 Task: Create Card Financial Performance Review in Board IT Infrastructure Management to Workspace Career Coaching. Create Card Computer Review in Board Diversity and Inclusion Metrics Analysis to Workspace Career Coaching. Create Card Financial Audit Preparation in Board Content Marketing Interactive Content Strategy and Execution to Workspace Career Coaching
Action: Mouse moved to (74, 330)
Screenshot: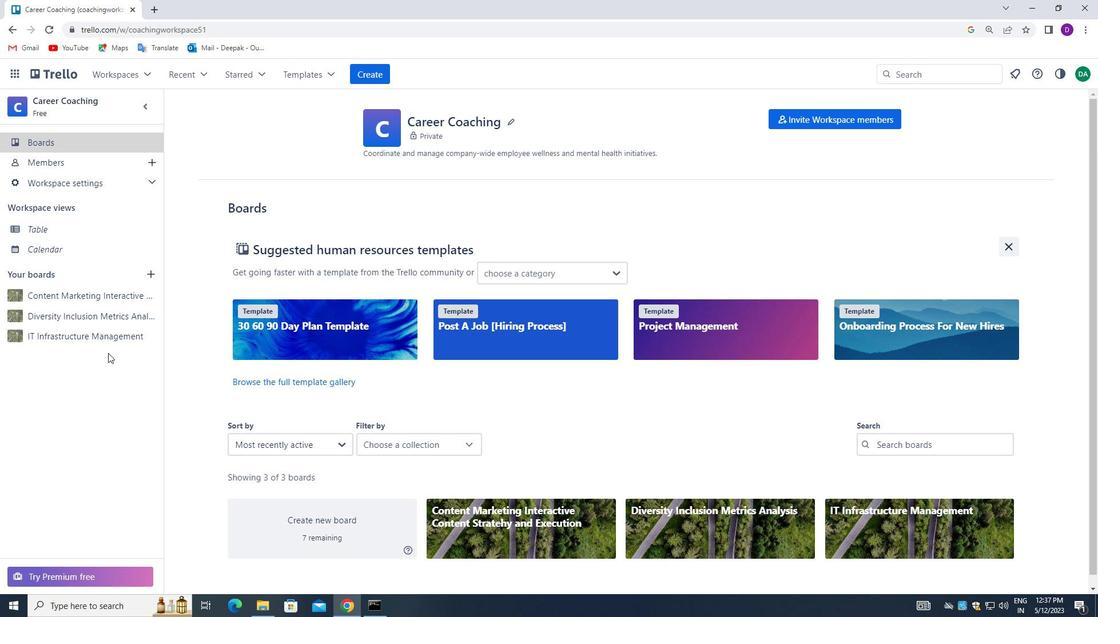 
Action: Mouse pressed left at (74, 330)
Screenshot: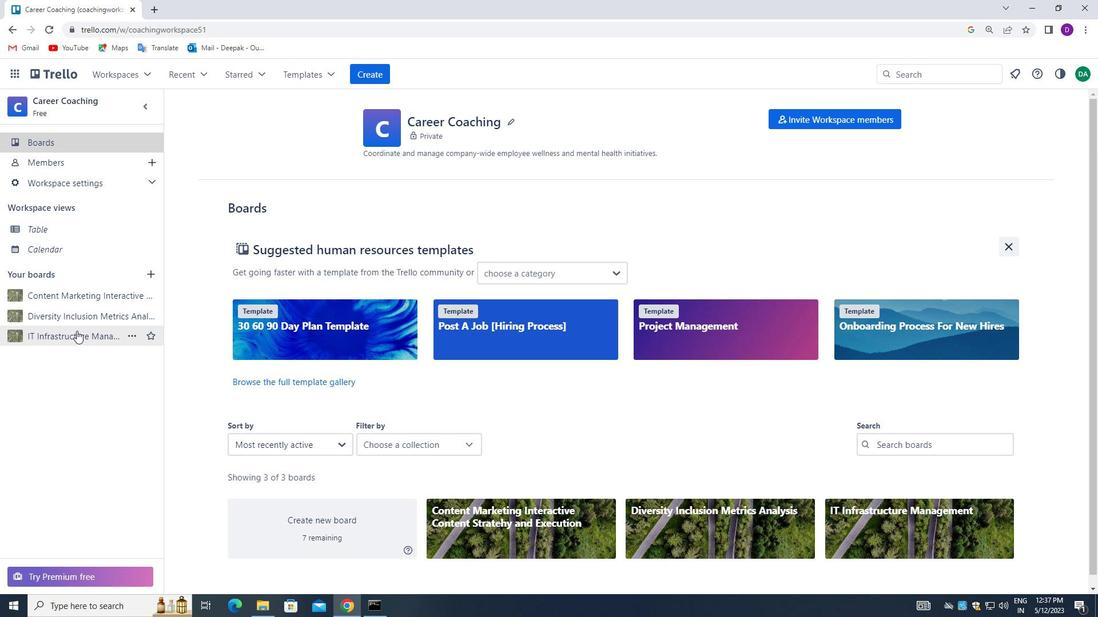
Action: Mouse moved to (243, 148)
Screenshot: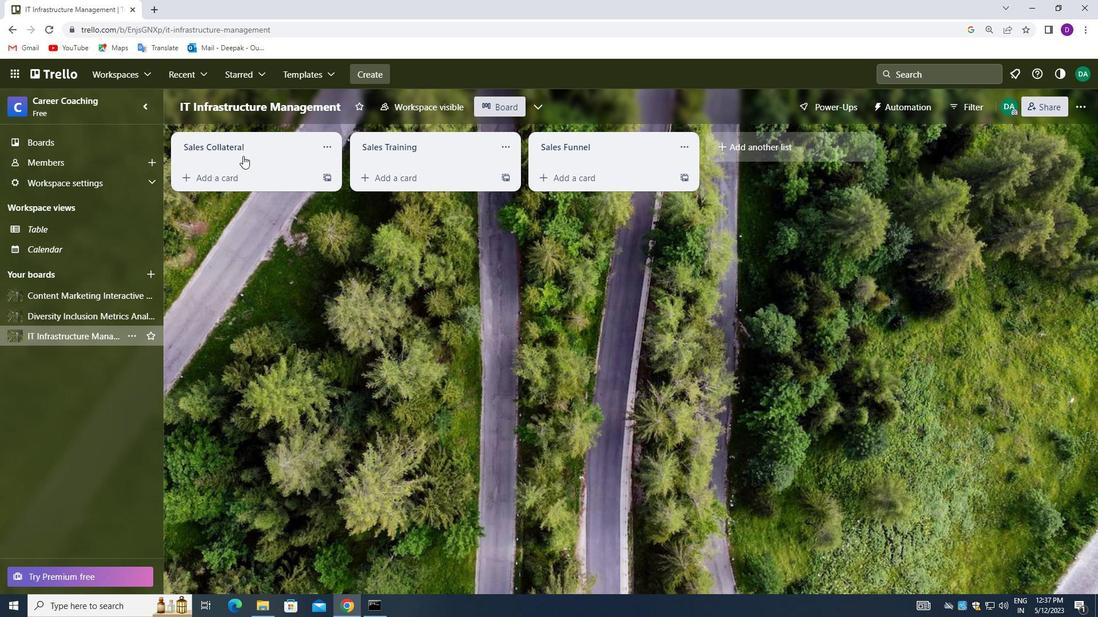 
Action: Mouse pressed left at (243, 148)
Screenshot: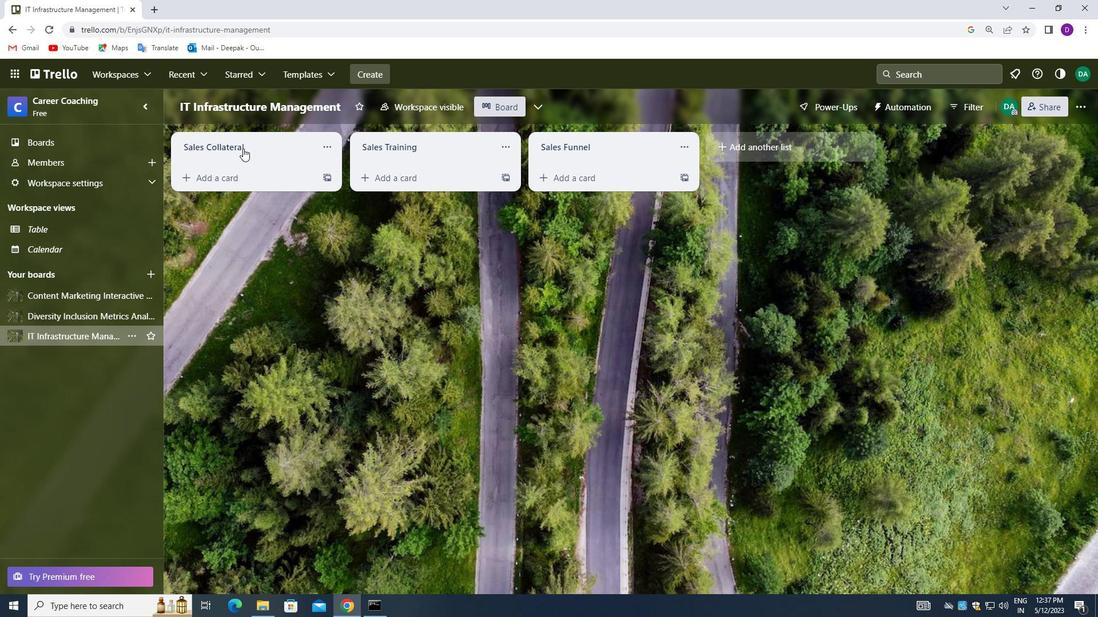 
Action: Mouse moved to (243, 172)
Screenshot: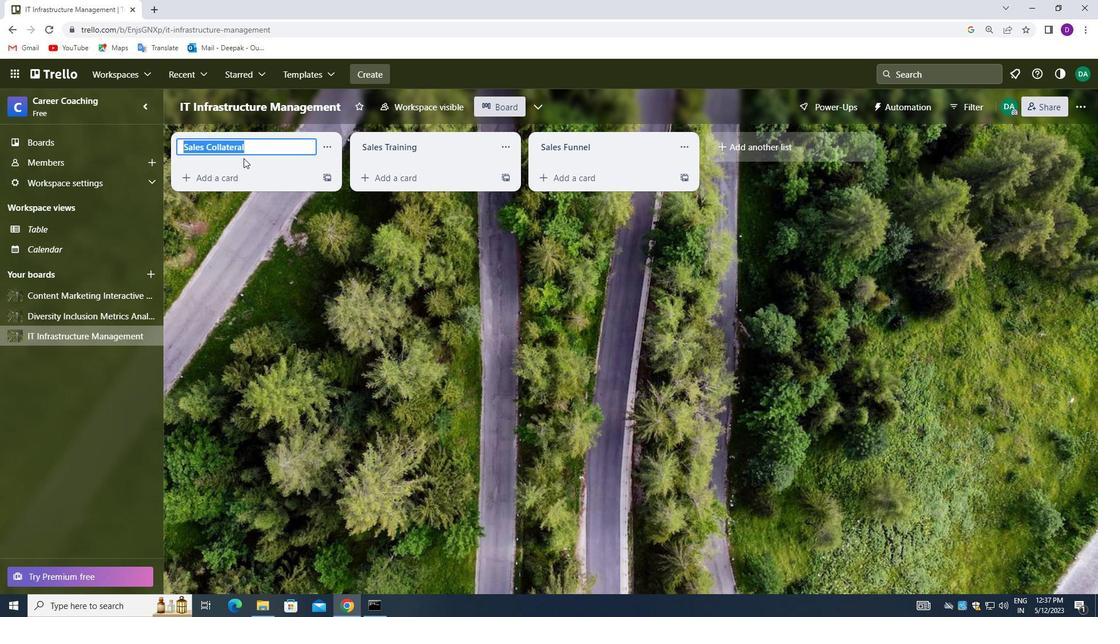 
Action: Mouse pressed left at (243, 172)
Screenshot: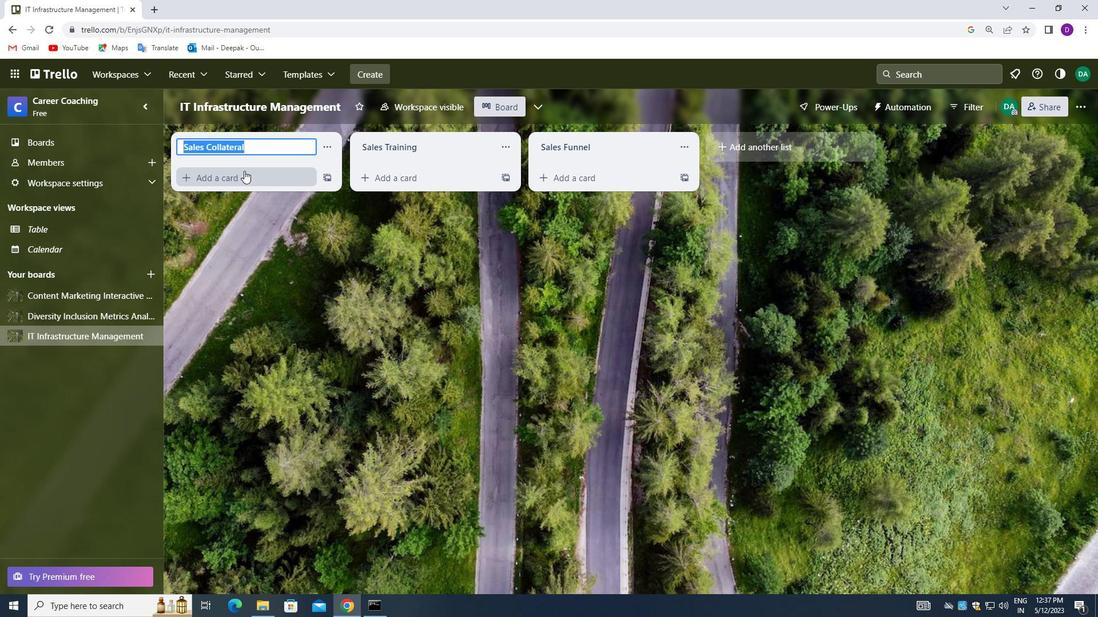 
Action: Mouse moved to (227, 179)
Screenshot: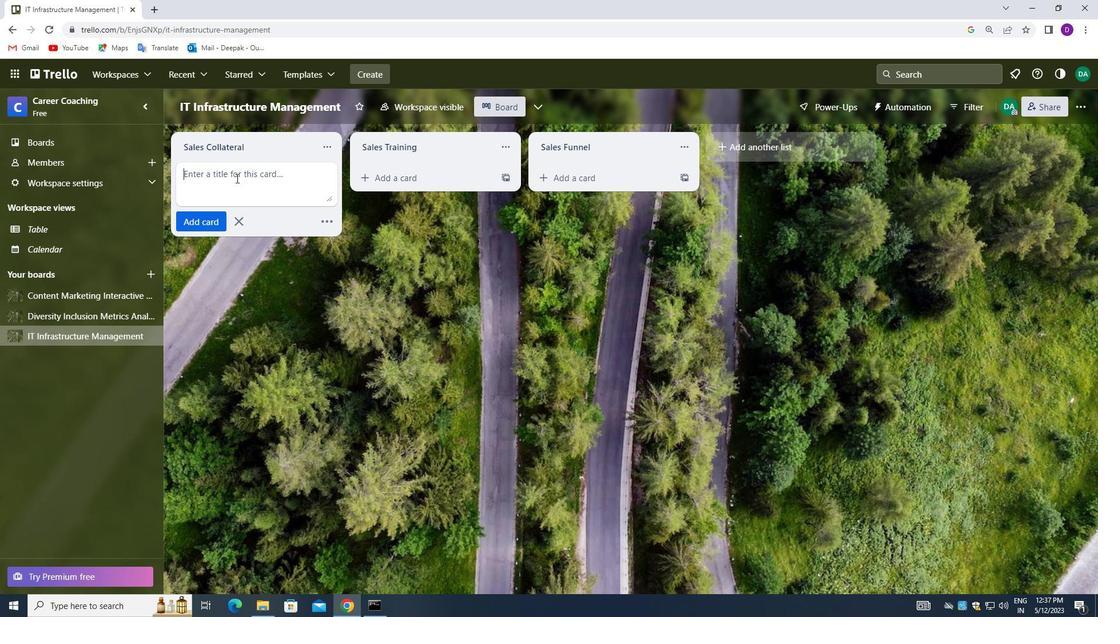 
Action: Key pressed <Key.shift_r>Financial<Key.space><Key.shift>PERFORMANCE<Key.space><Key.shift_r>REVIEW
Screenshot: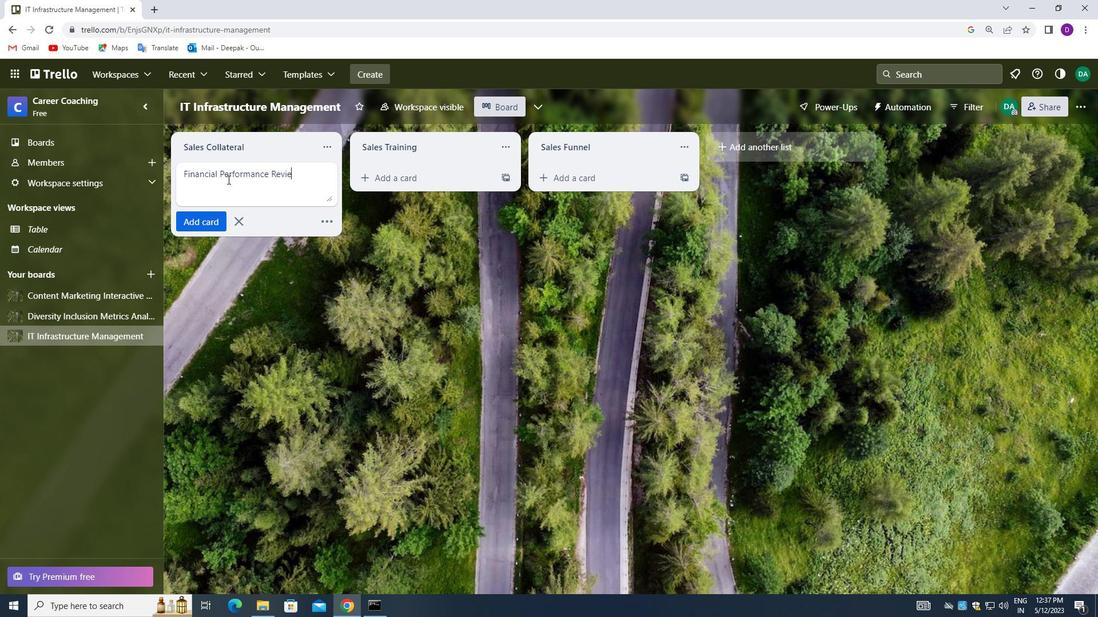 
Action: Mouse moved to (197, 223)
Screenshot: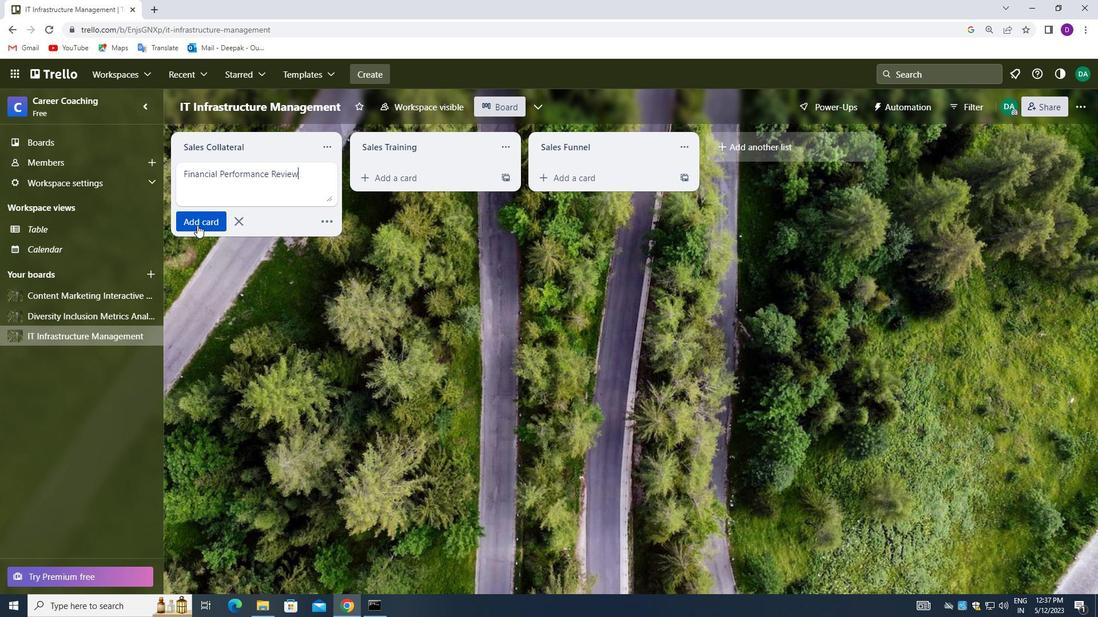 
Action: Mouse pressed left at (197, 223)
Screenshot: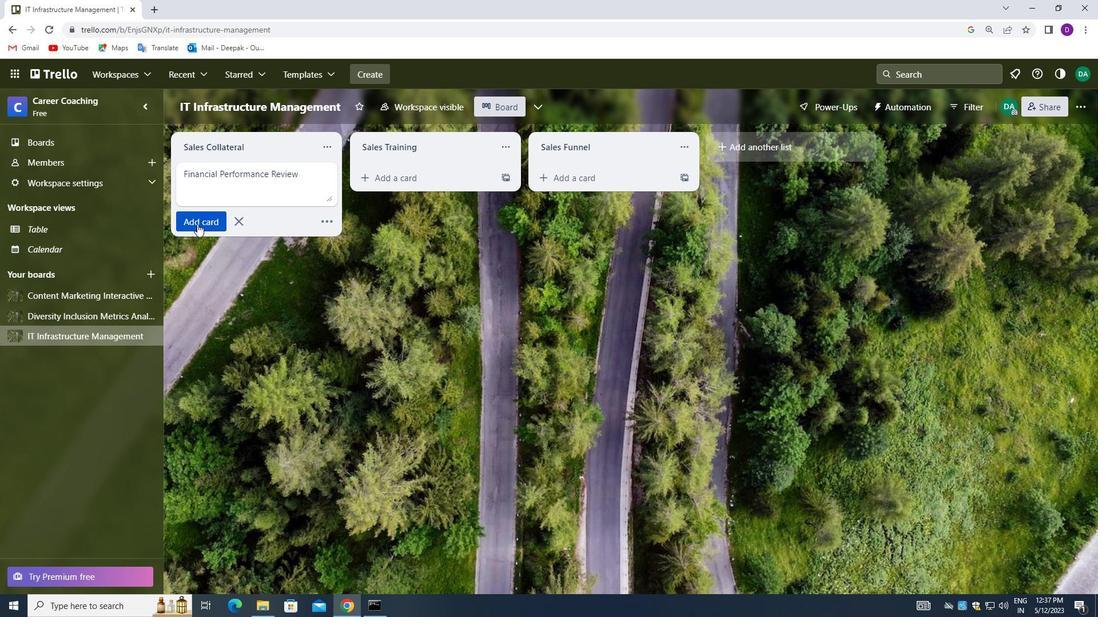 
Action: Mouse moved to (264, 312)
Screenshot: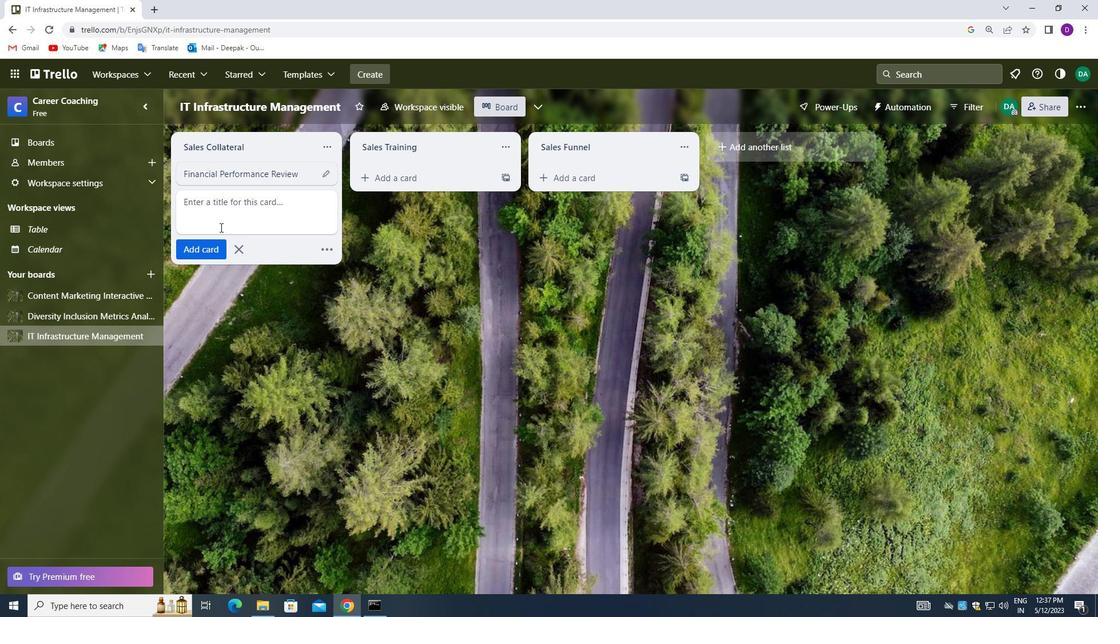 
Action: Mouse pressed left at (264, 312)
Screenshot: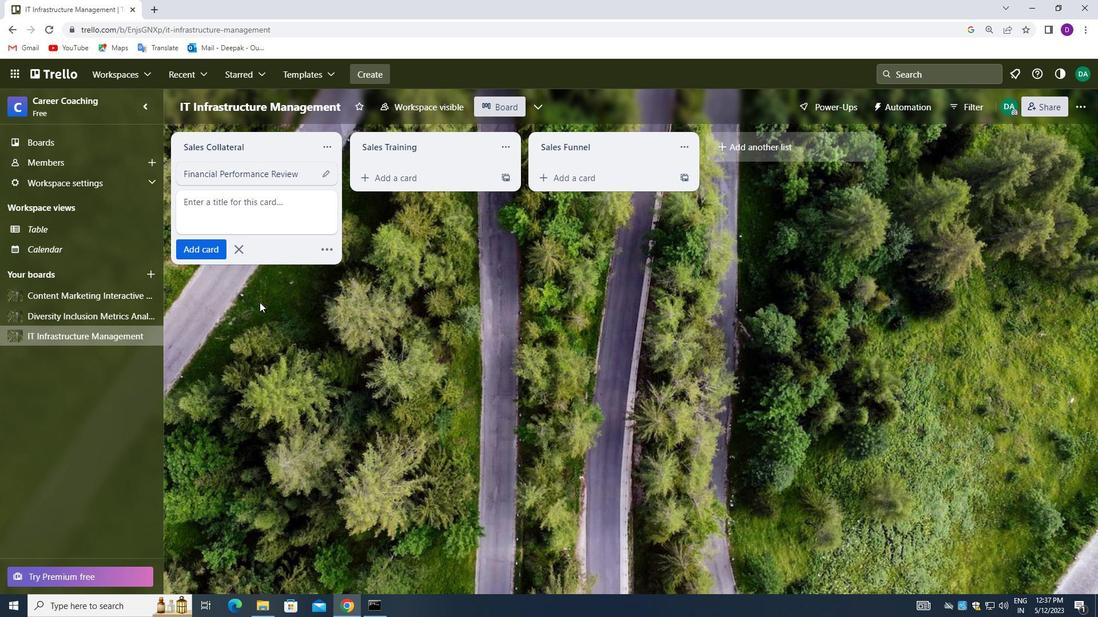 
Action: Mouse moved to (78, 318)
Screenshot: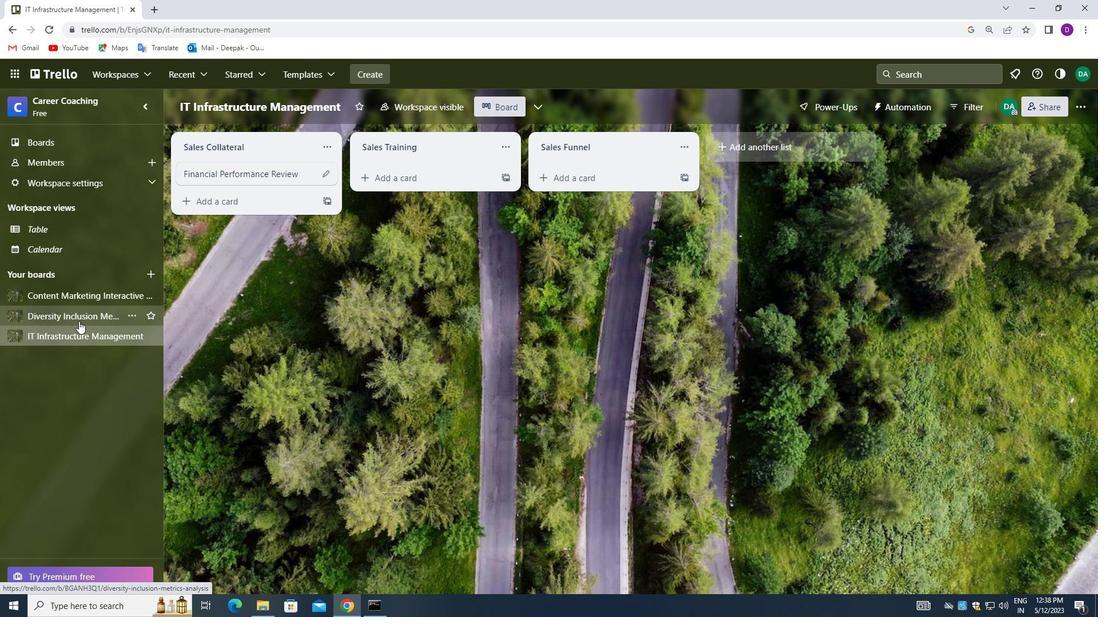
Action: Mouse pressed left at (78, 318)
Screenshot: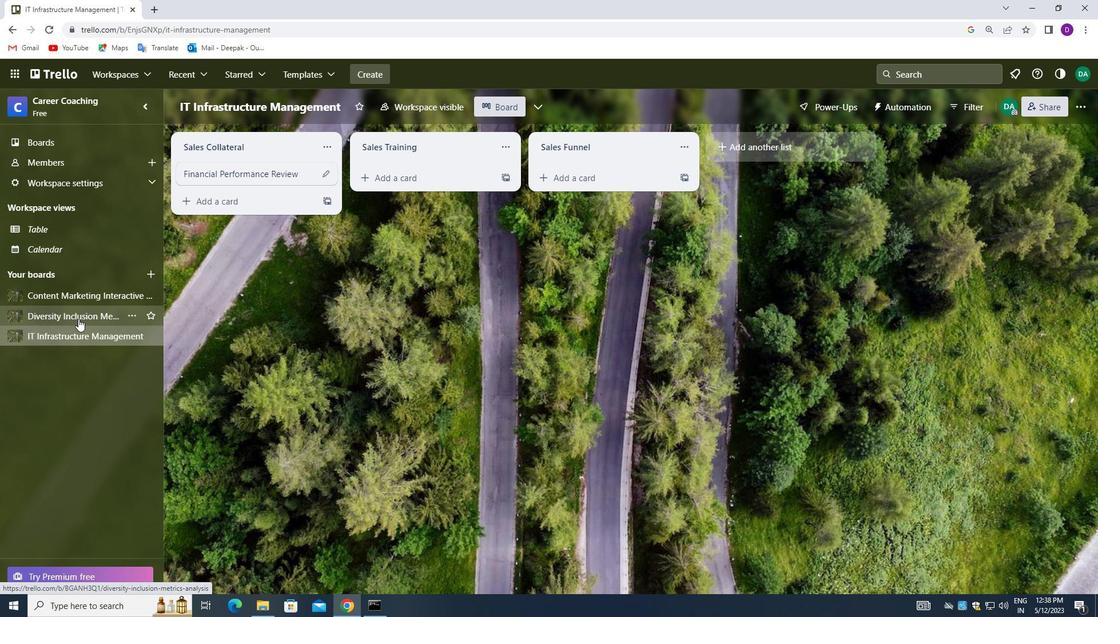 
Action: Mouse moved to (205, 172)
Screenshot: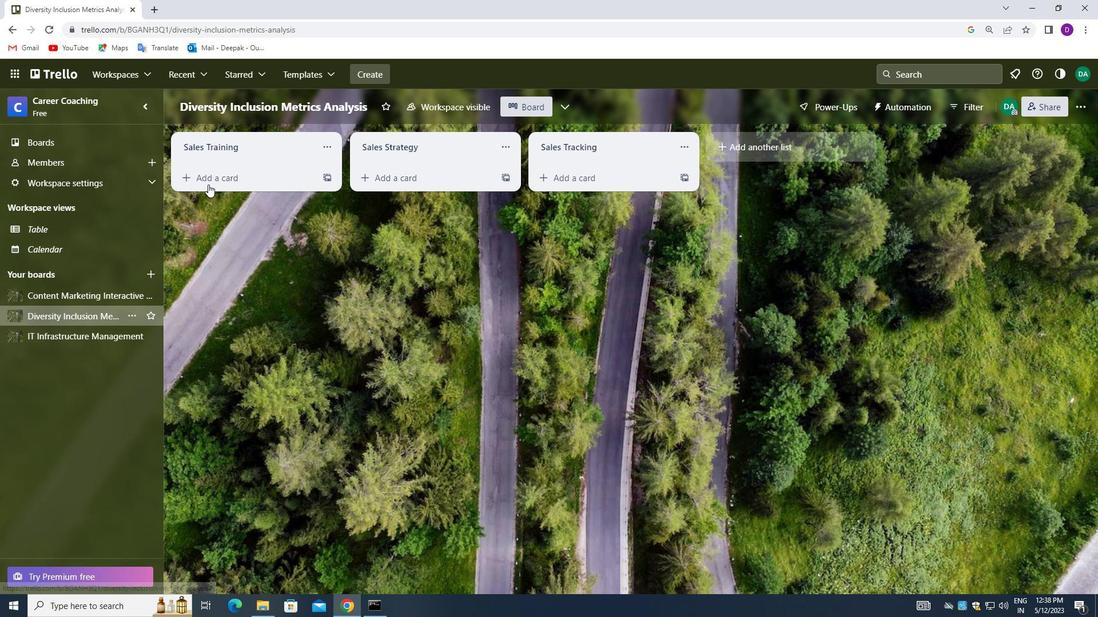
Action: Mouse pressed left at (205, 172)
Screenshot: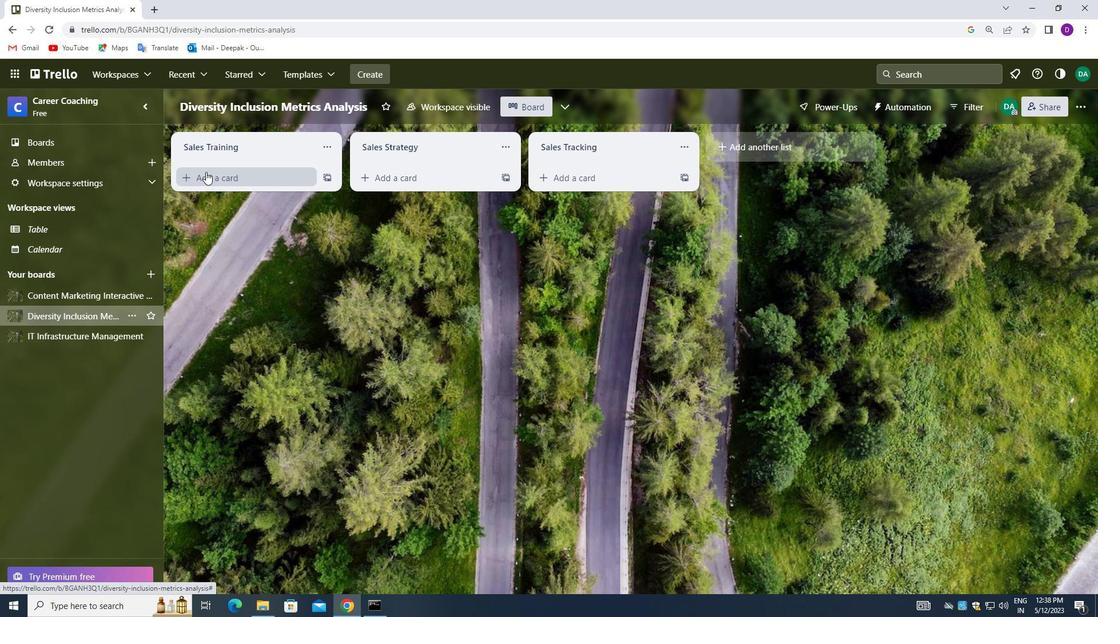 
Action: Mouse moved to (217, 171)
Screenshot: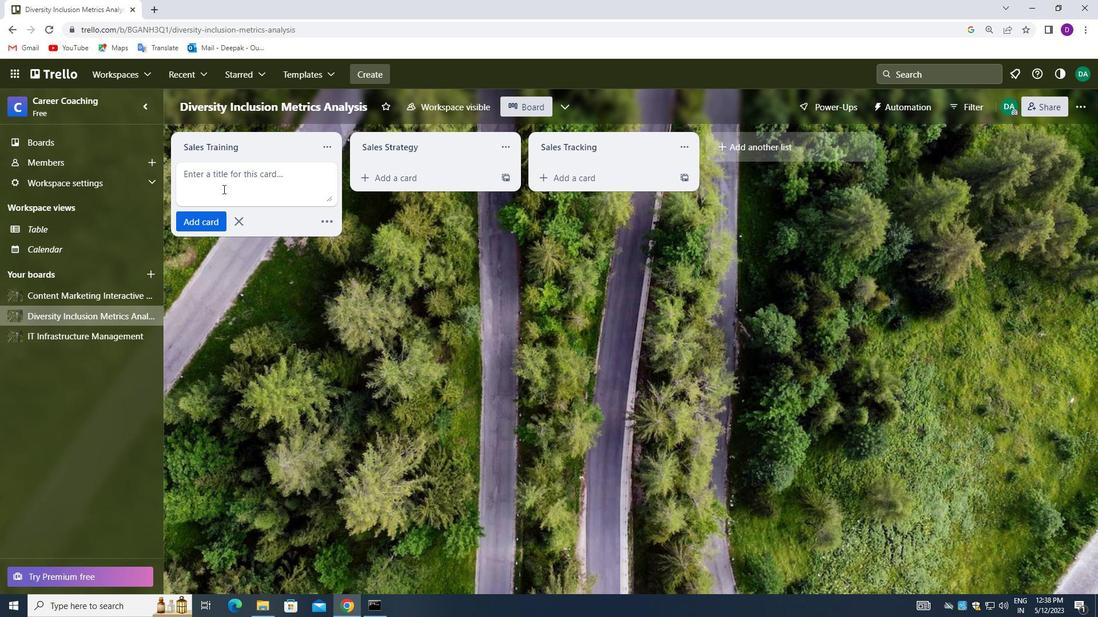 
Action: Key pressed <Key.shift_r>COMPUTER<Key.space><Key.shift_r>REVIEW
Screenshot: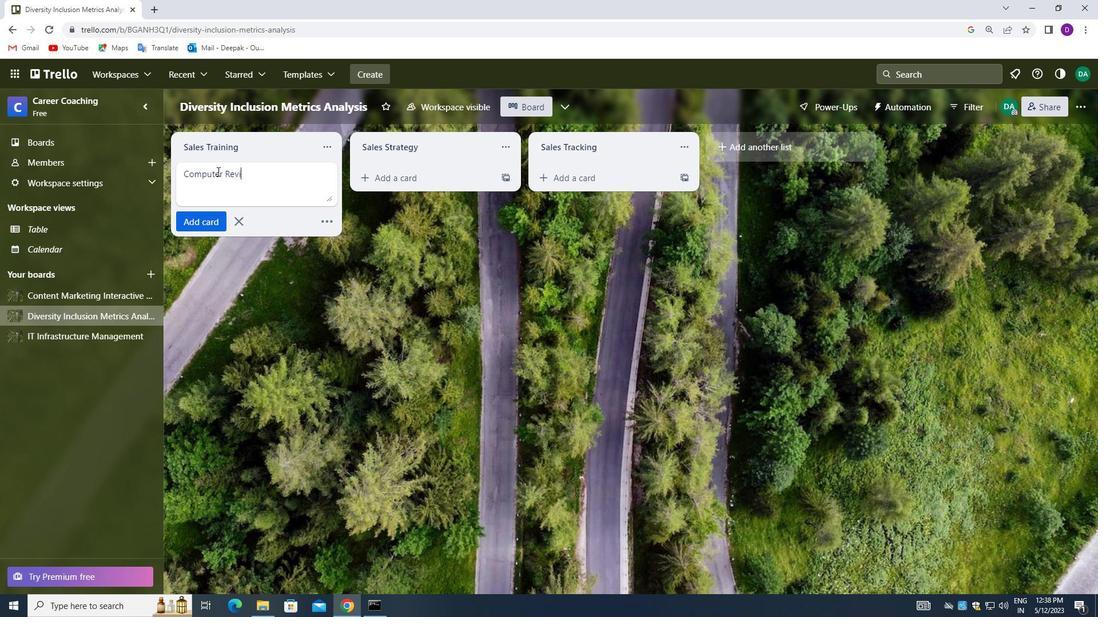 
Action: Mouse moved to (193, 224)
Screenshot: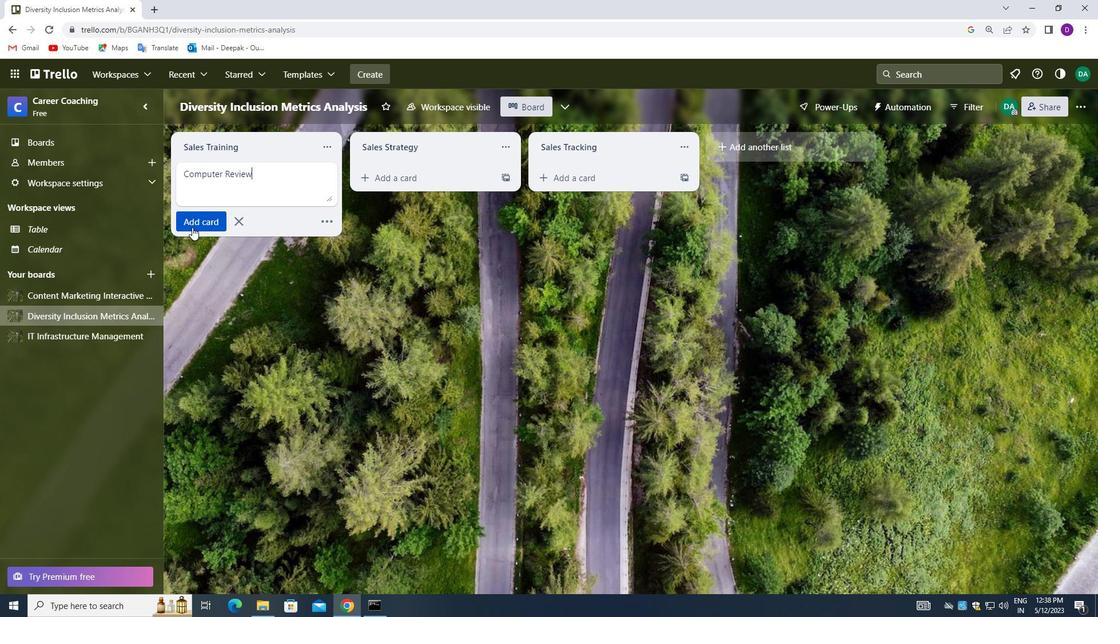 
Action: Mouse pressed left at (193, 224)
Screenshot: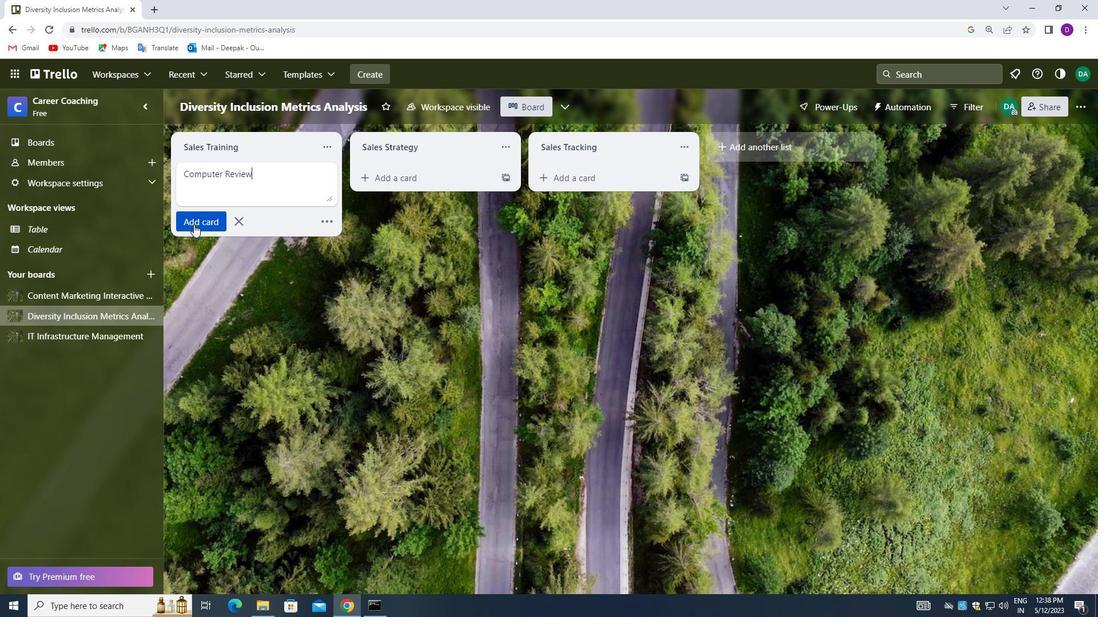 
Action: Mouse moved to (298, 284)
Screenshot: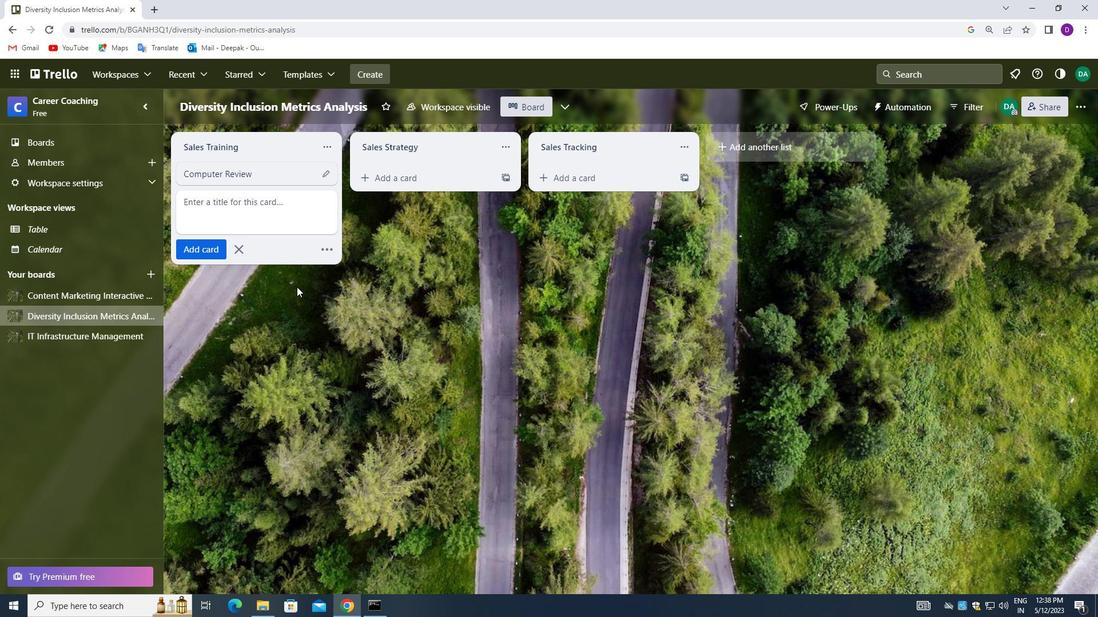
Action: Mouse pressed left at (298, 284)
Screenshot: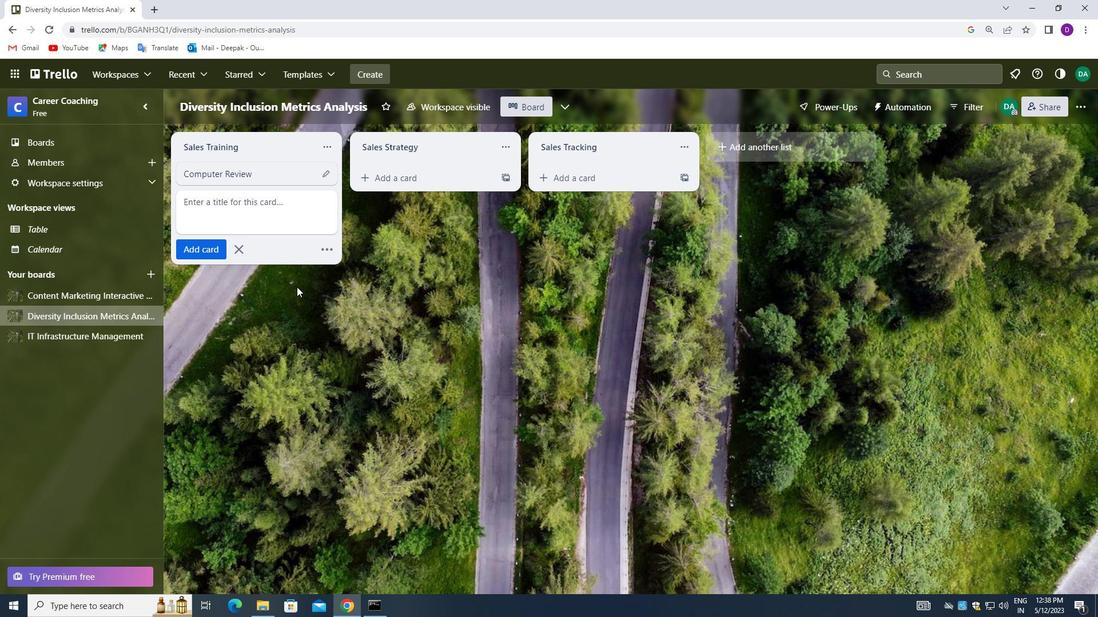 
Action: Mouse moved to (66, 295)
Screenshot: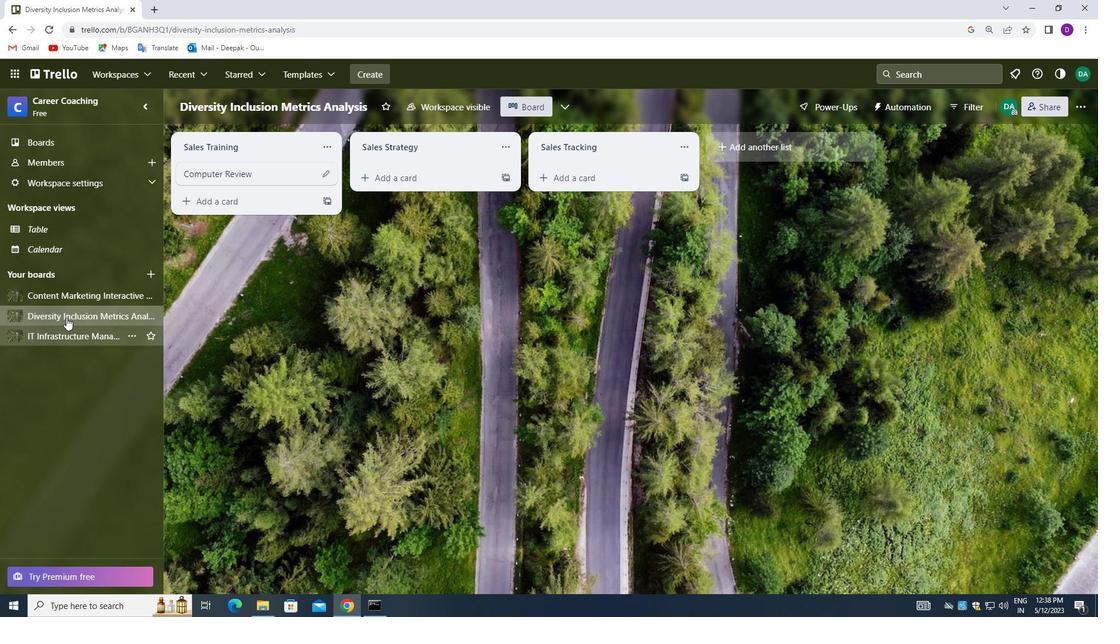 
Action: Mouse pressed left at (66, 295)
Screenshot: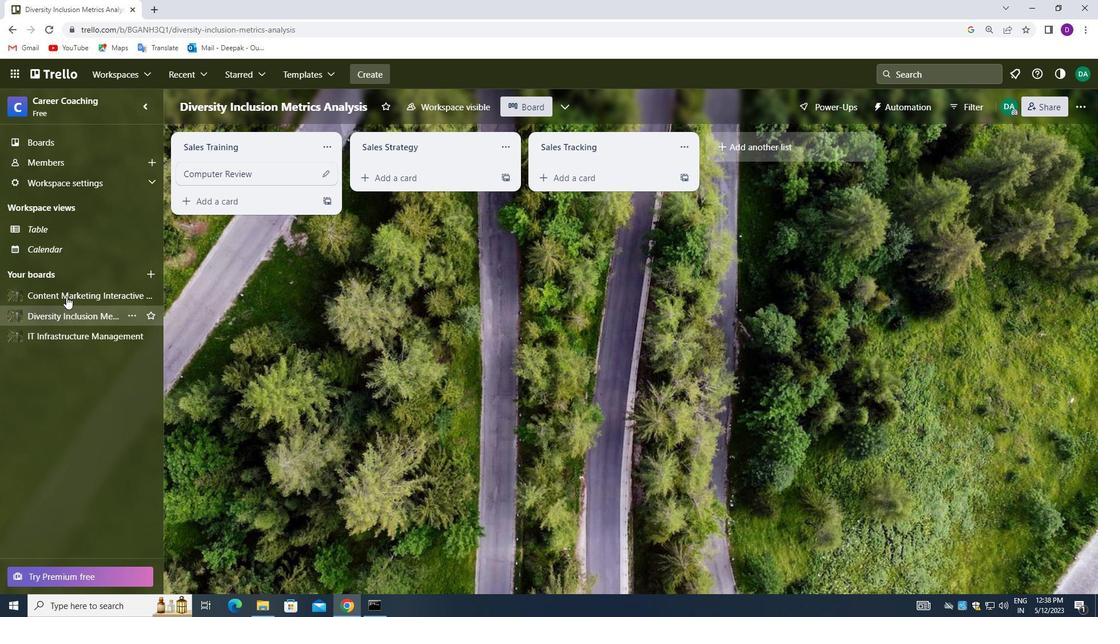 
Action: Mouse moved to (212, 180)
Screenshot: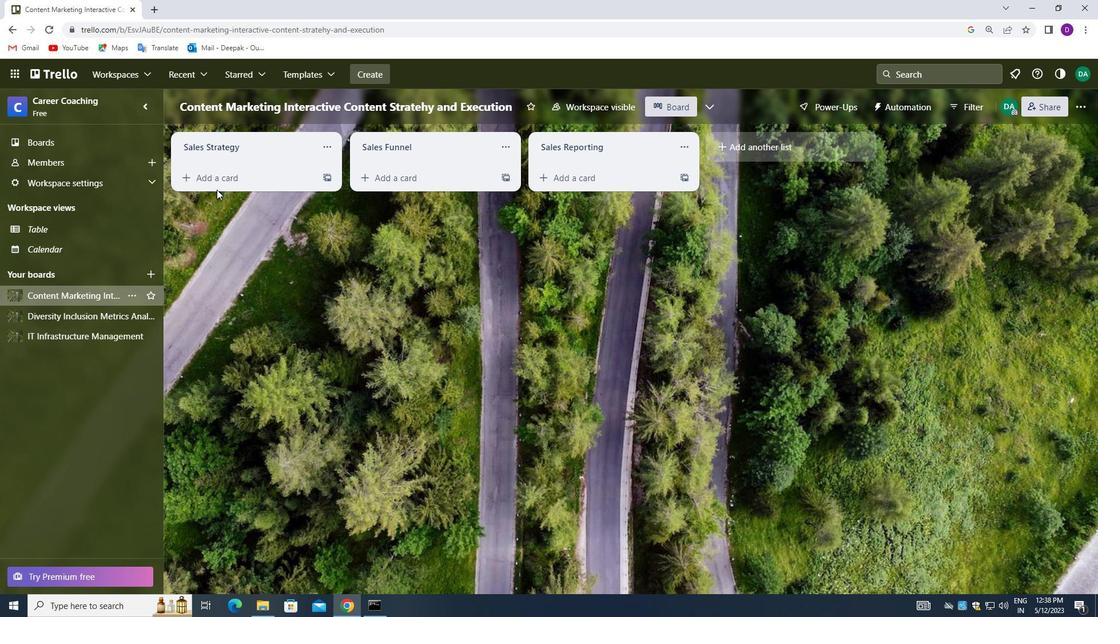 
Action: Mouse pressed left at (212, 180)
Screenshot: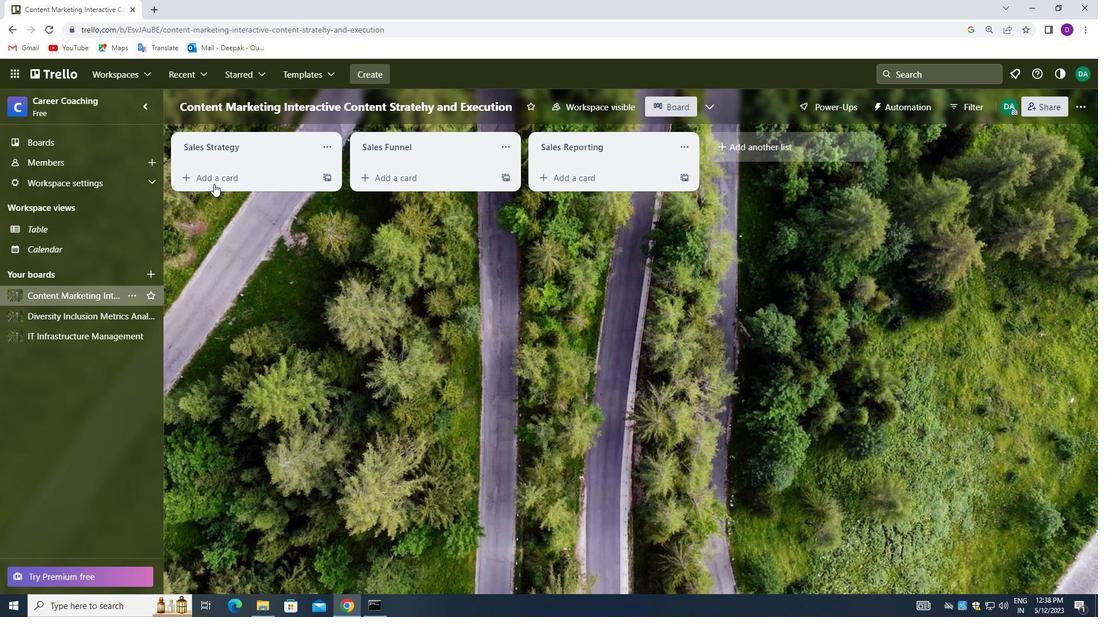 
Action: Mouse moved to (212, 179)
Screenshot: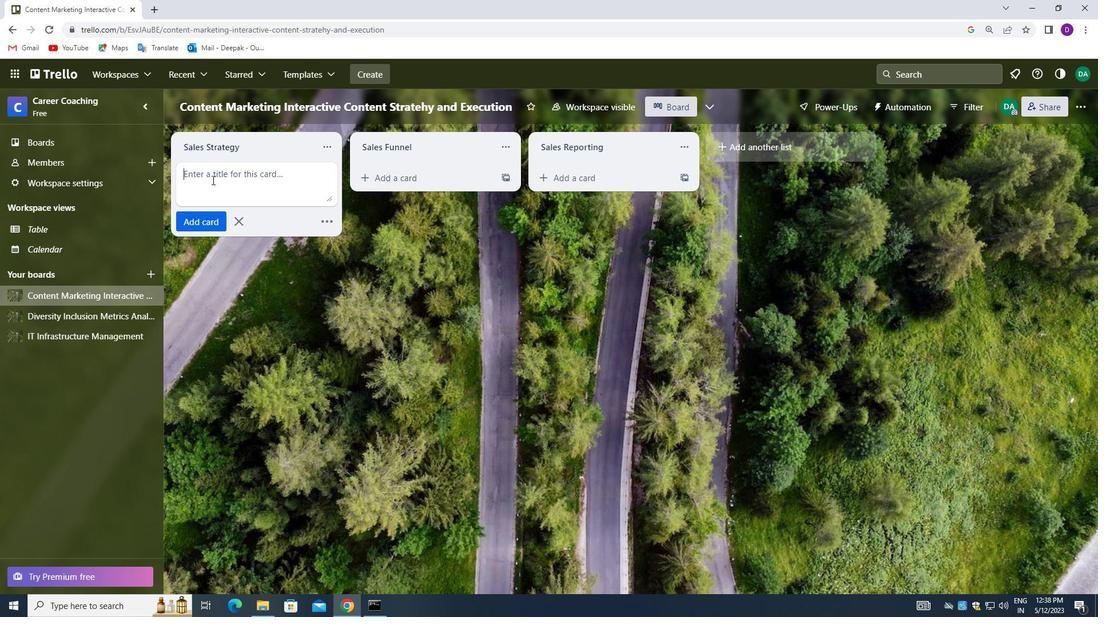 
Action: Mouse pressed left at (212, 179)
Screenshot: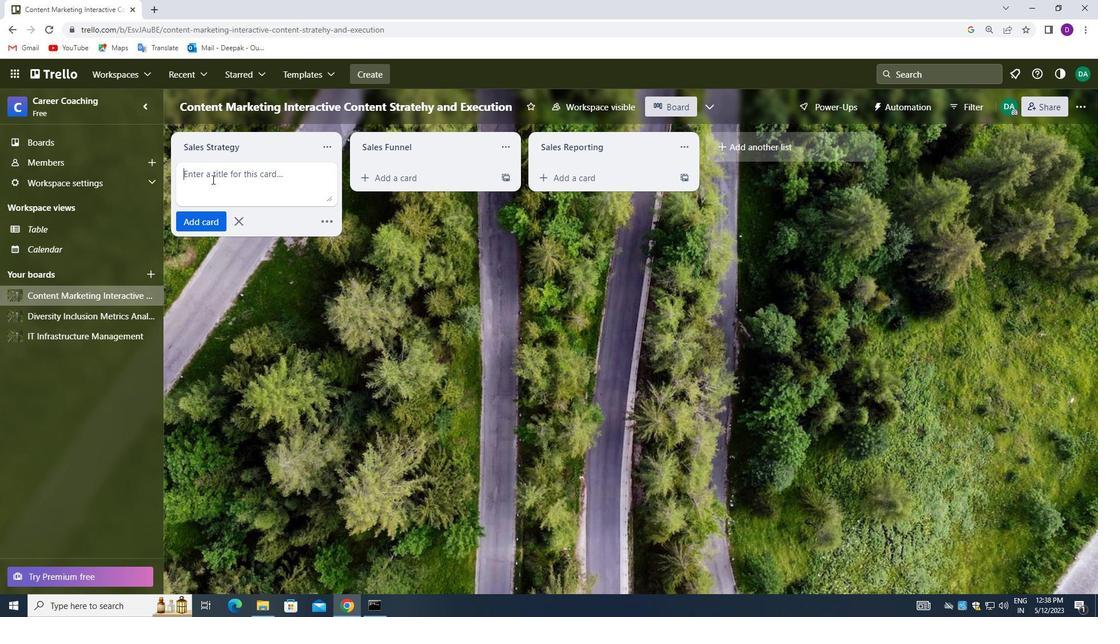 
Action: Mouse moved to (212, 179)
Screenshot: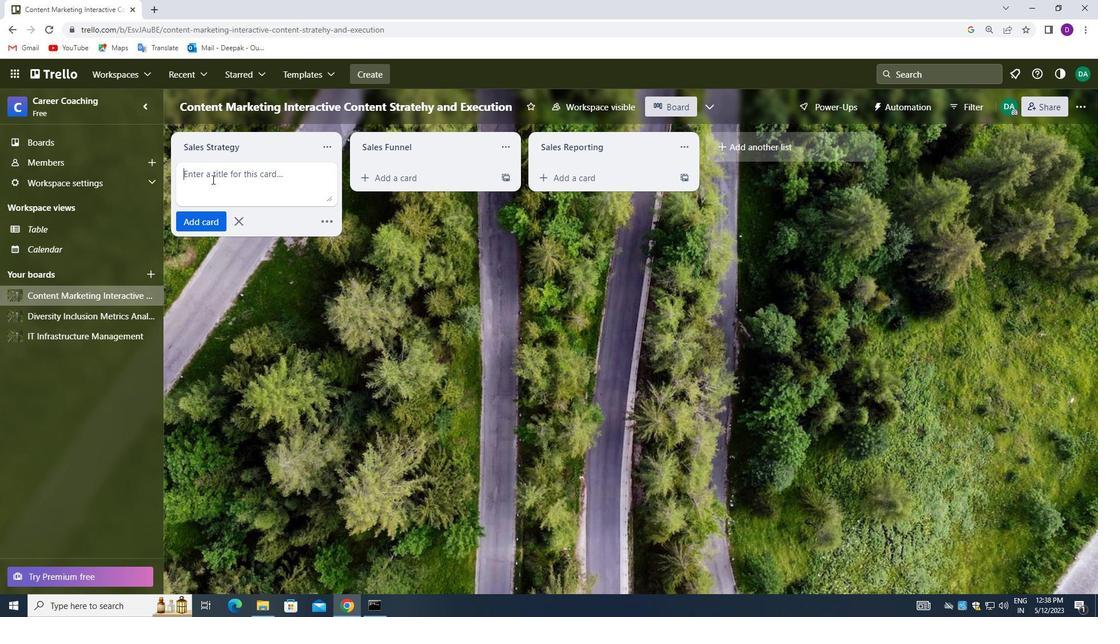 
Action: Key pressed <Key.shift_r>FINANCIAL<Key.space><Key.shift_r>AUDIT<Key.space><Key.shift>PREPARATION
Screenshot: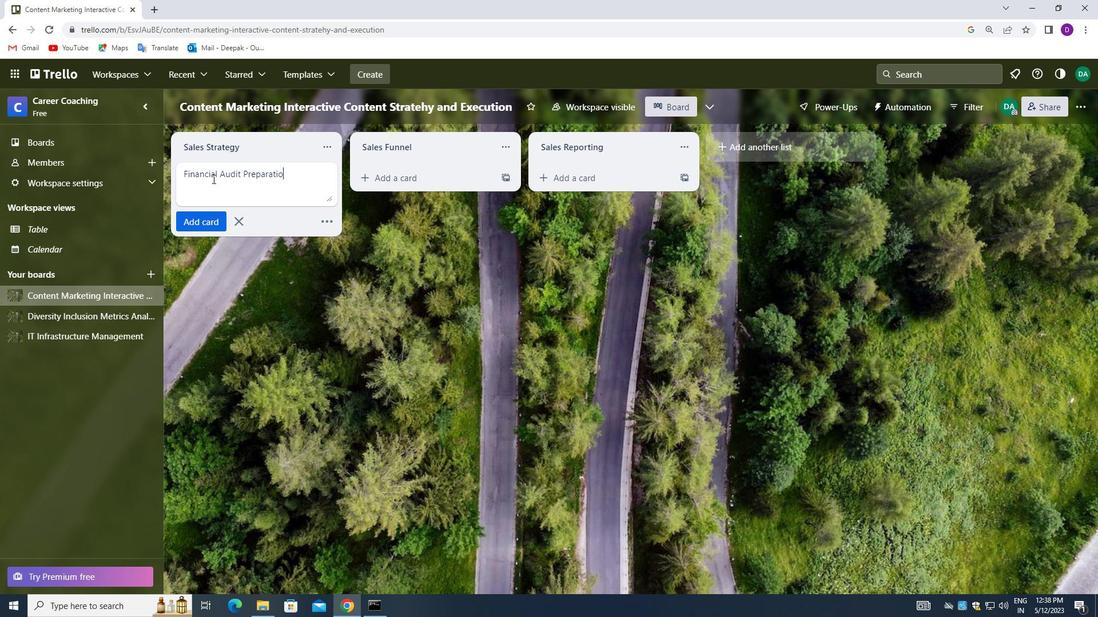 
Action: Mouse moved to (195, 215)
Screenshot: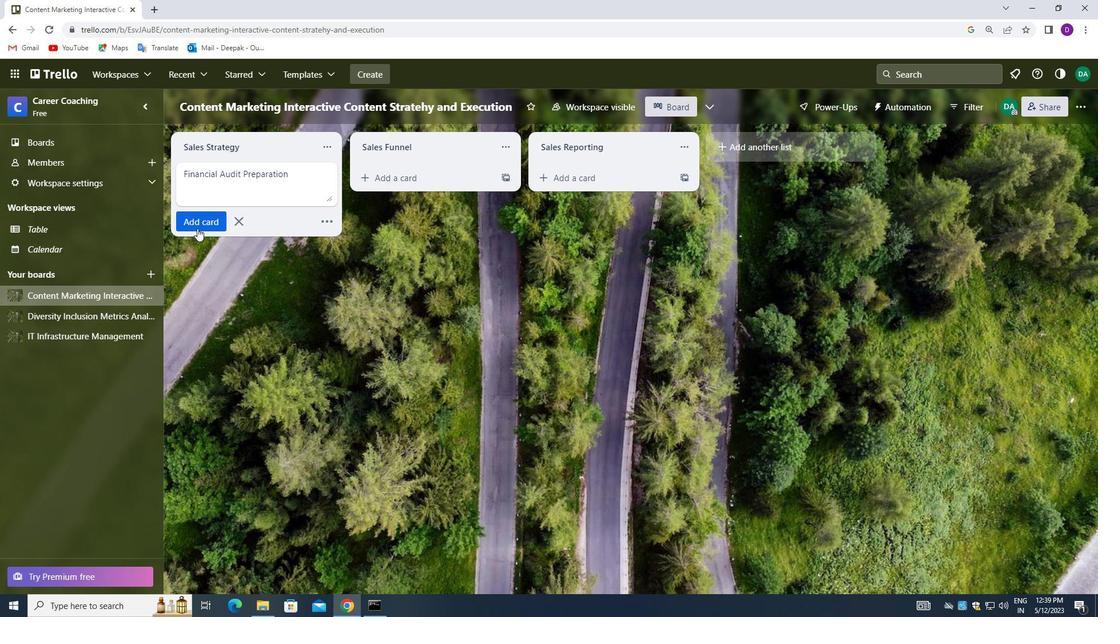 
Action: Mouse pressed left at (195, 215)
Screenshot: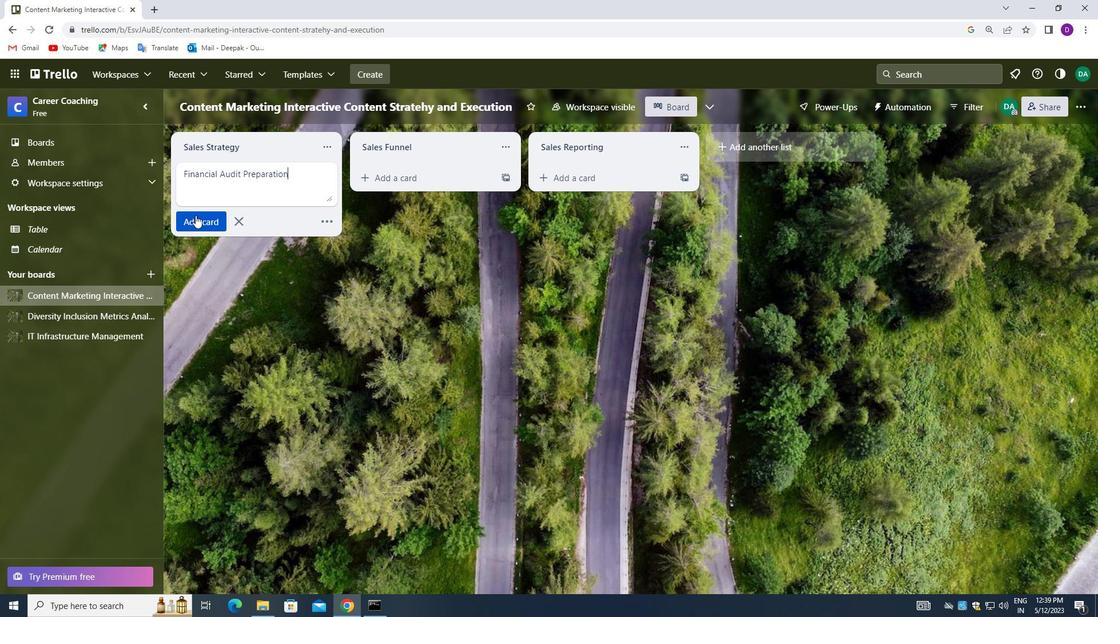 
Action: Mouse moved to (380, 231)
Screenshot: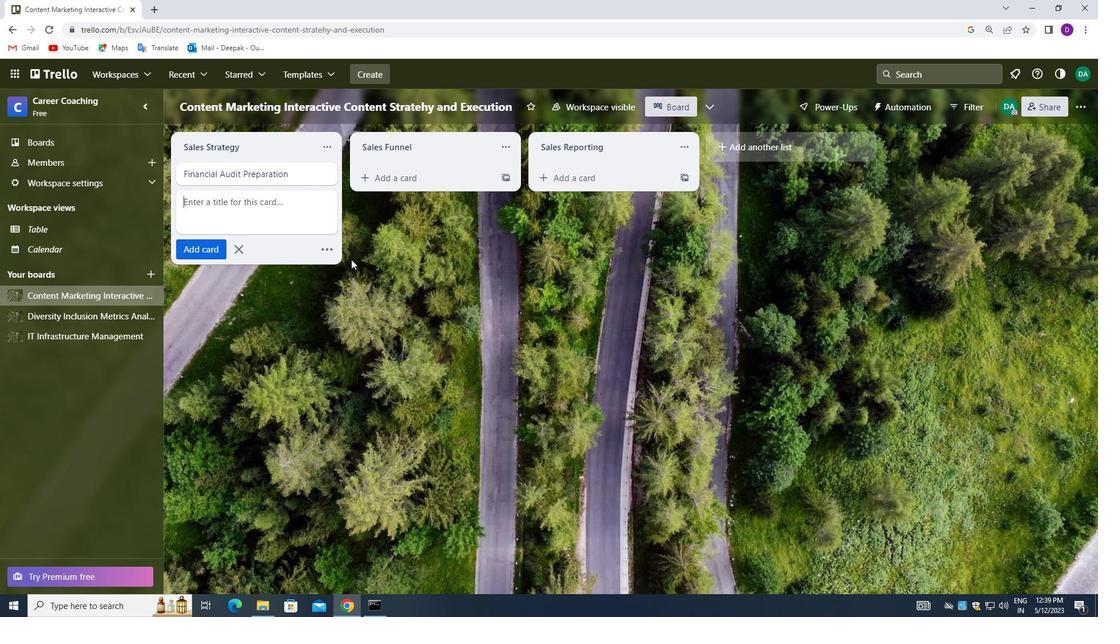 
Action: Mouse pressed left at (380, 231)
Screenshot: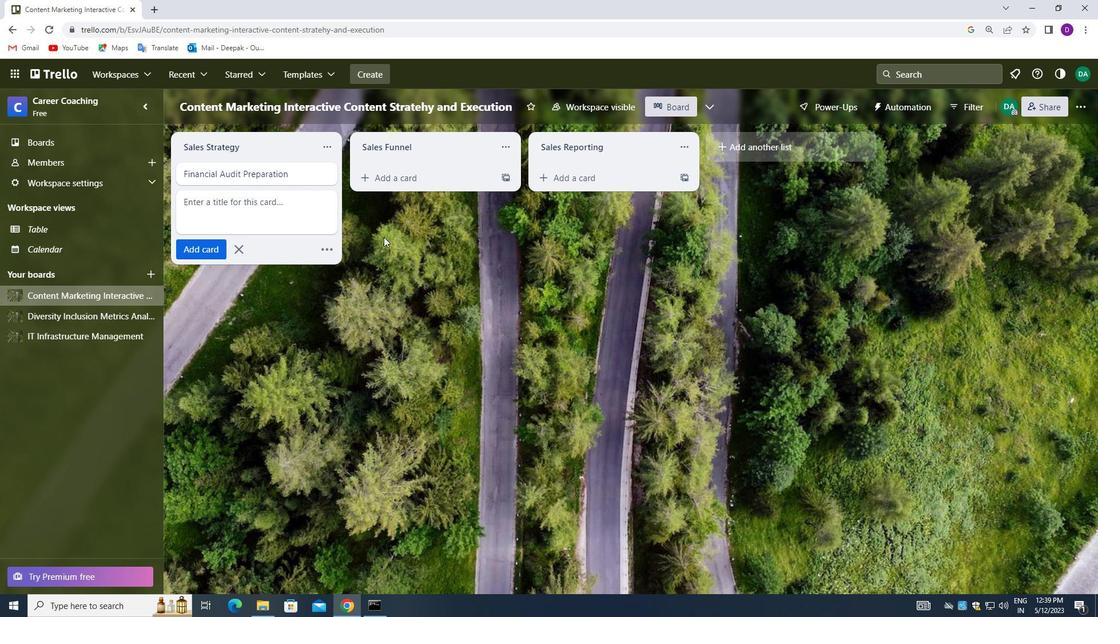 
Action: Mouse moved to (74, 146)
Screenshot: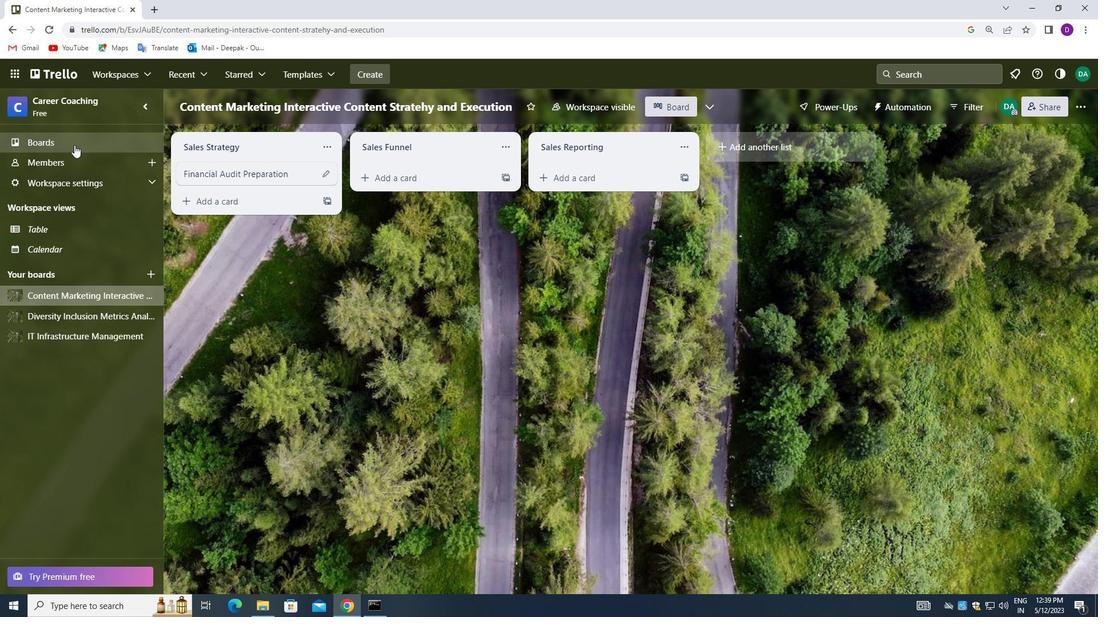
Action: Mouse pressed left at (74, 146)
Screenshot: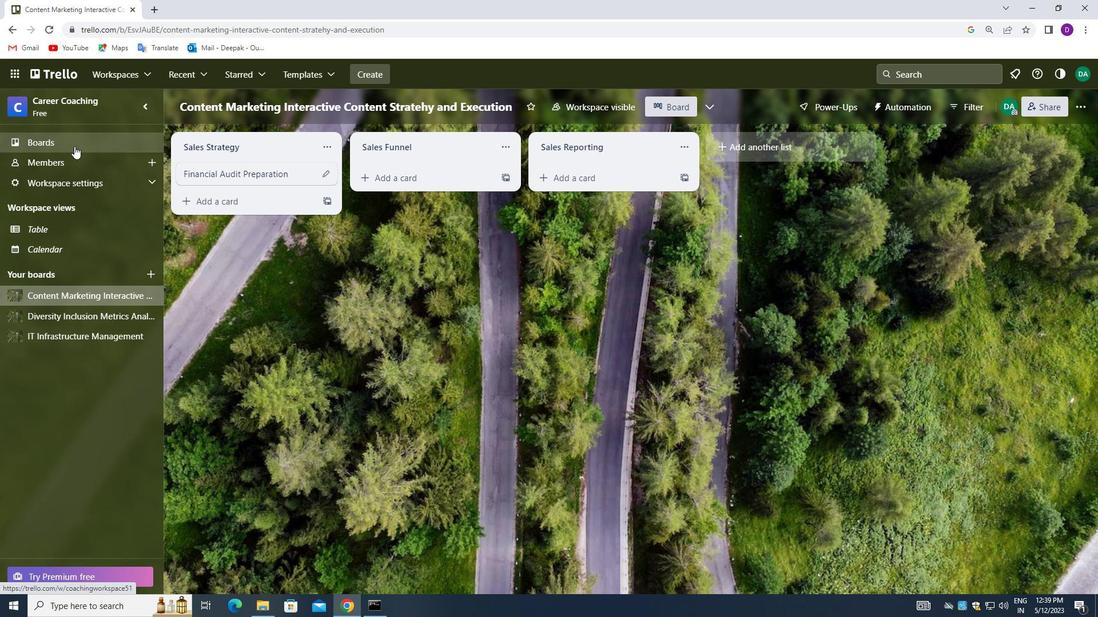 
Action: Mouse moved to (316, 334)
Screenshot: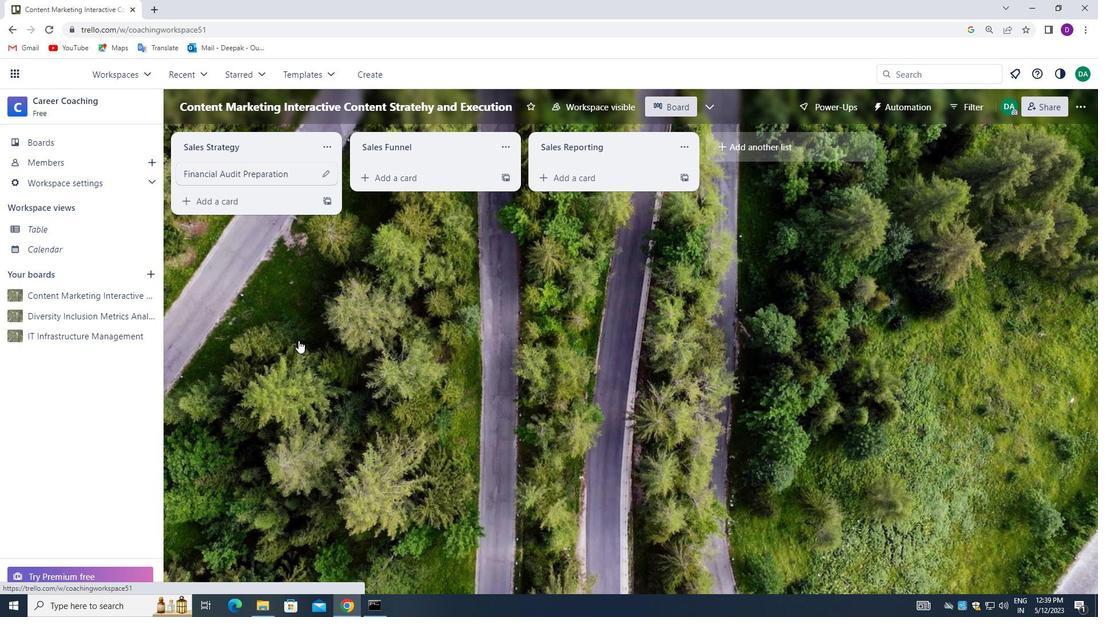 
